 Task: Create Issue Issue0000000403 in Backlog  in Scrum Project Project0000000081 in Jira. Create Issue Issue0000000404 in Backlog  in Scrum Project Project0000000081 in Jira. Create Issue Issue0000000405 in Backlog  in Scrum Project Project0000000081 in Jira. Create Issue Issue0000000406 in Backlog  in Scrum Project Project0000000082 in Jira. Create Issue Issue0000000407 in Backlog  in Scrum Project Project0000000082 in Jira
Action: Mouse moved to (399, 417)
Screenshot: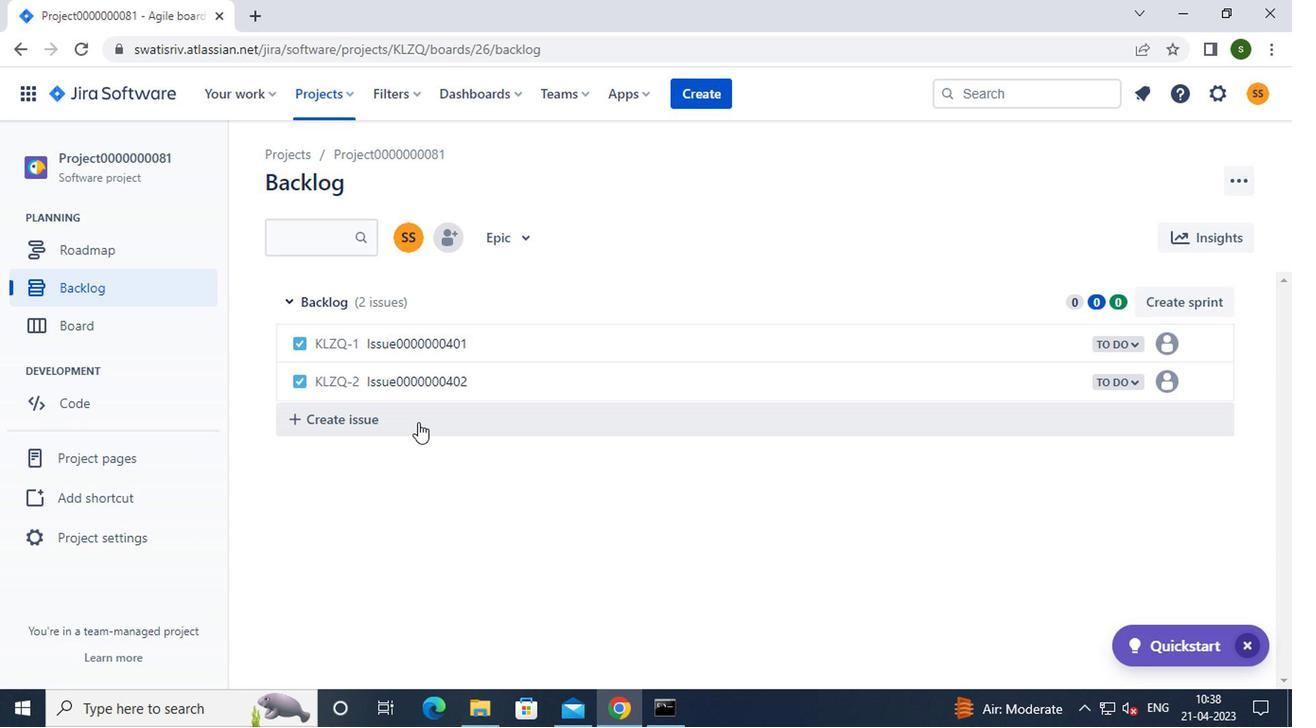 
Action: Mouse pressed left at (399, 417)
Screenshot: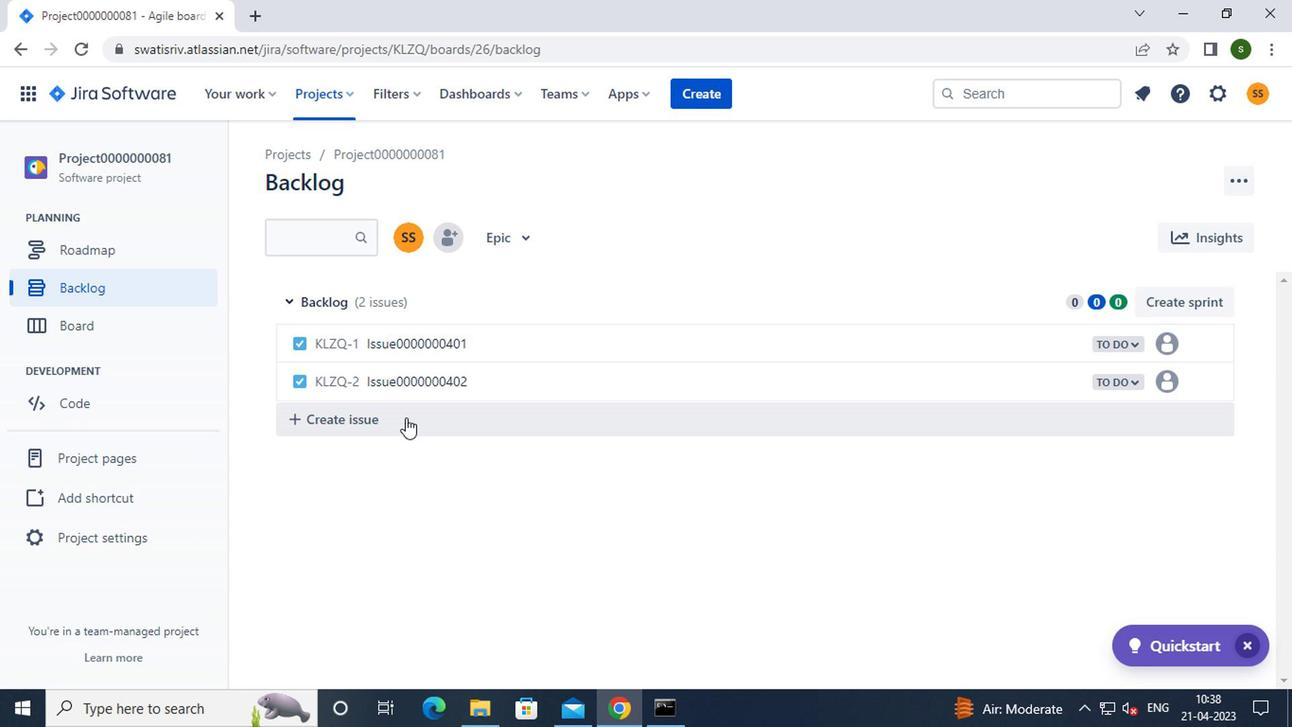 
Action: Mouse moved to (443, 430)
Screenshot: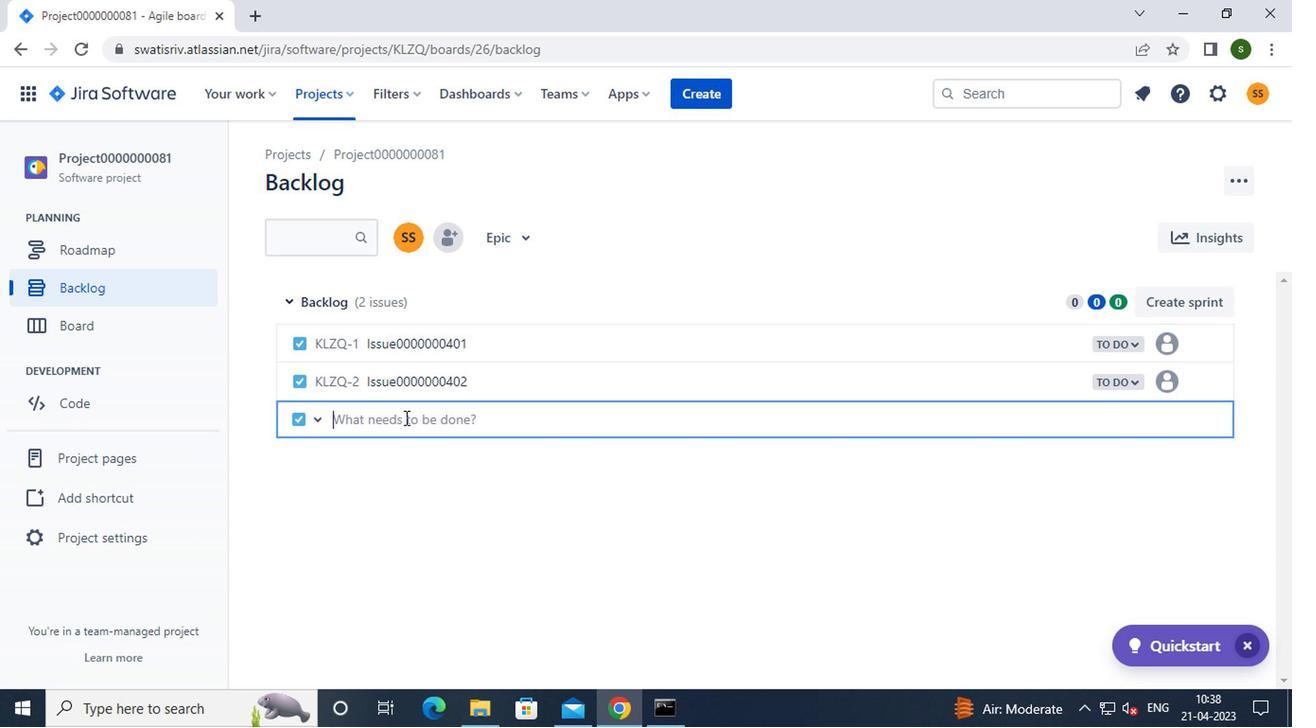 
Action: Key pressed <Key.caps_lock>i<Key.caps_lock>ssue0000000403<Key.enter><Key.caps_lock>i<Key.caps_lock>ssue0000000404<Key.enter><Key.caps_lock>i<Key.caps_lock>ssue0000000405<Key.enter>
Screenshot: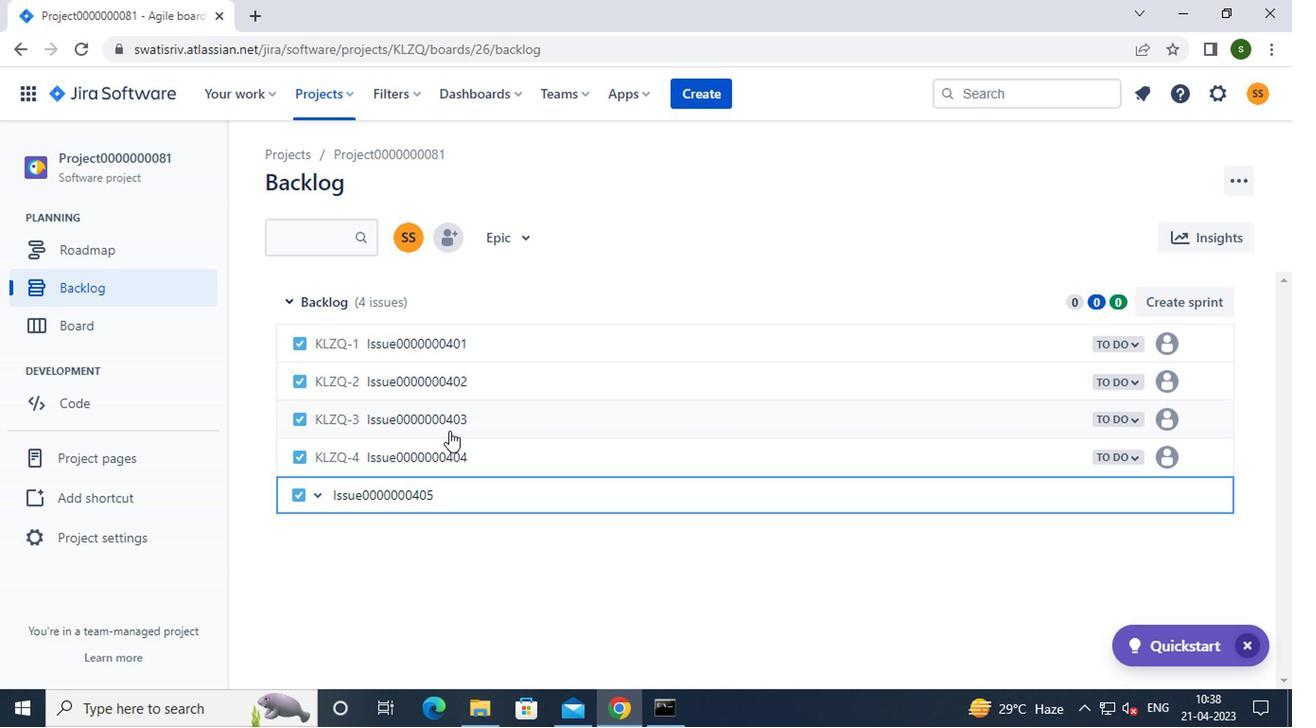 
Action: Mouse moved to (320, 86)
Screenshot: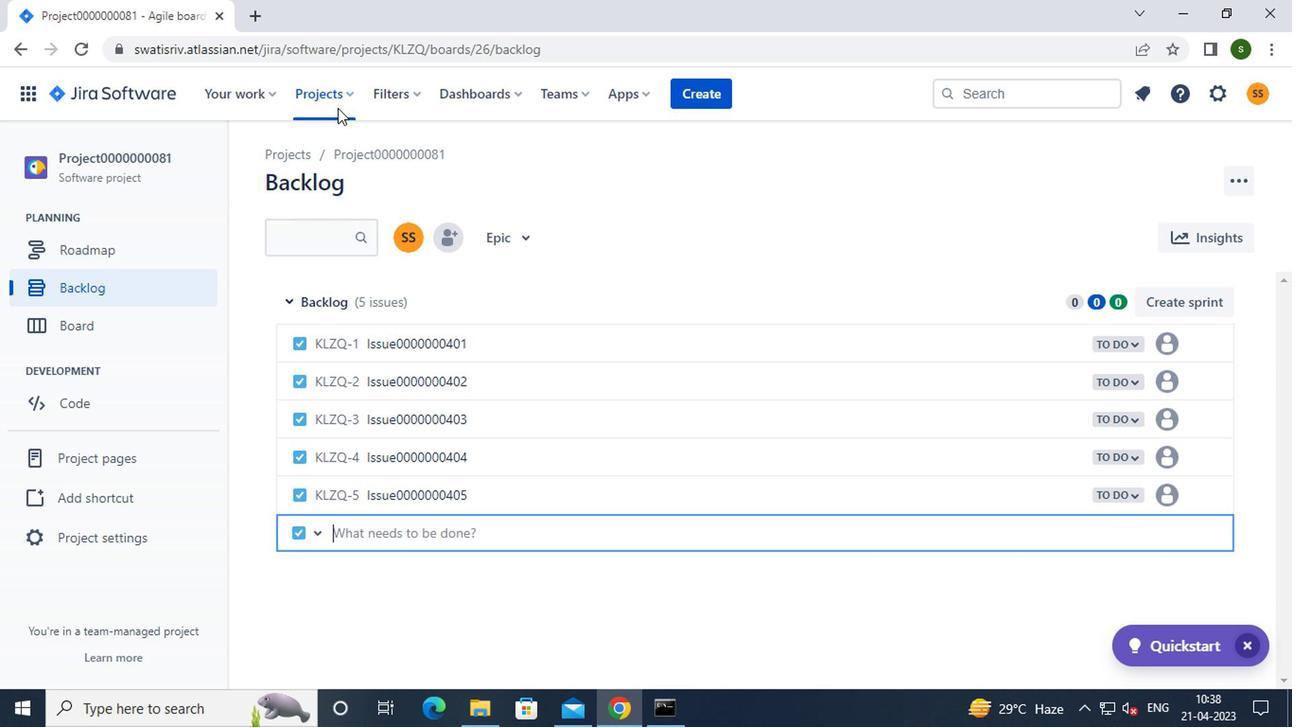 
Action: Mouse pressed left at (320, 86)
Screenshot: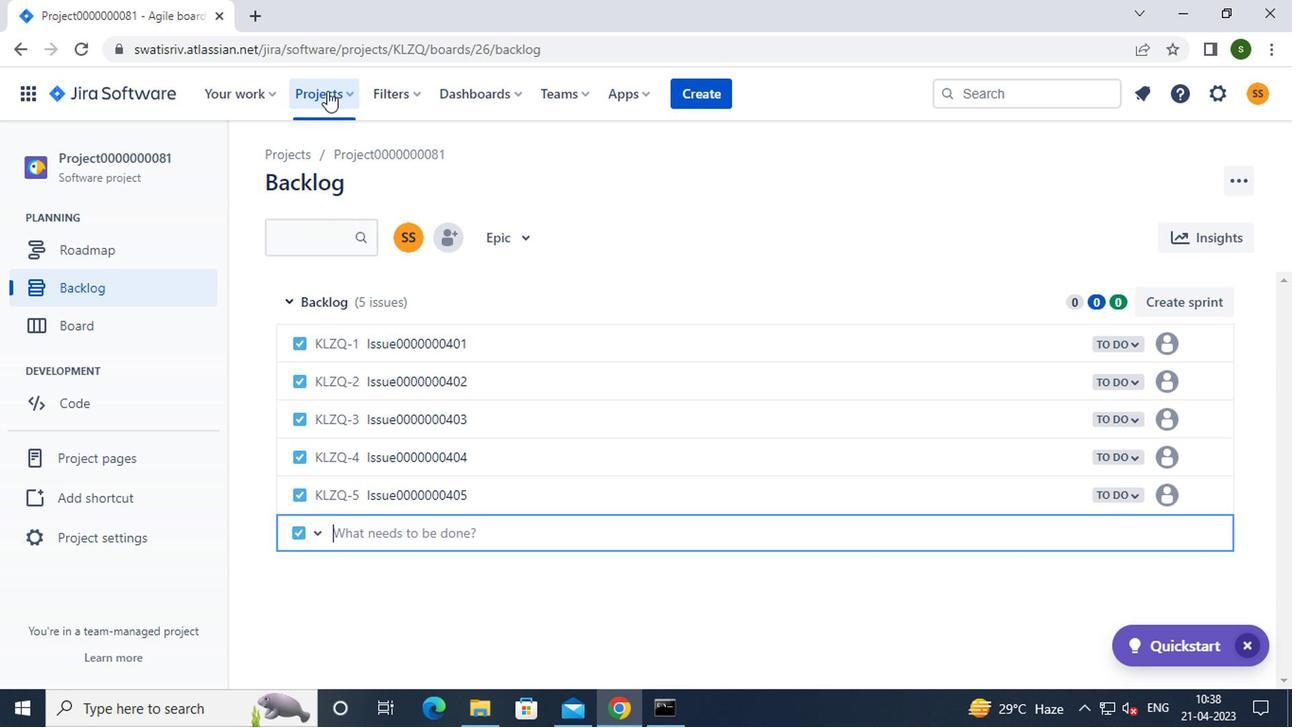 
Action: Mouse moved to (352, 226)
Screenshot: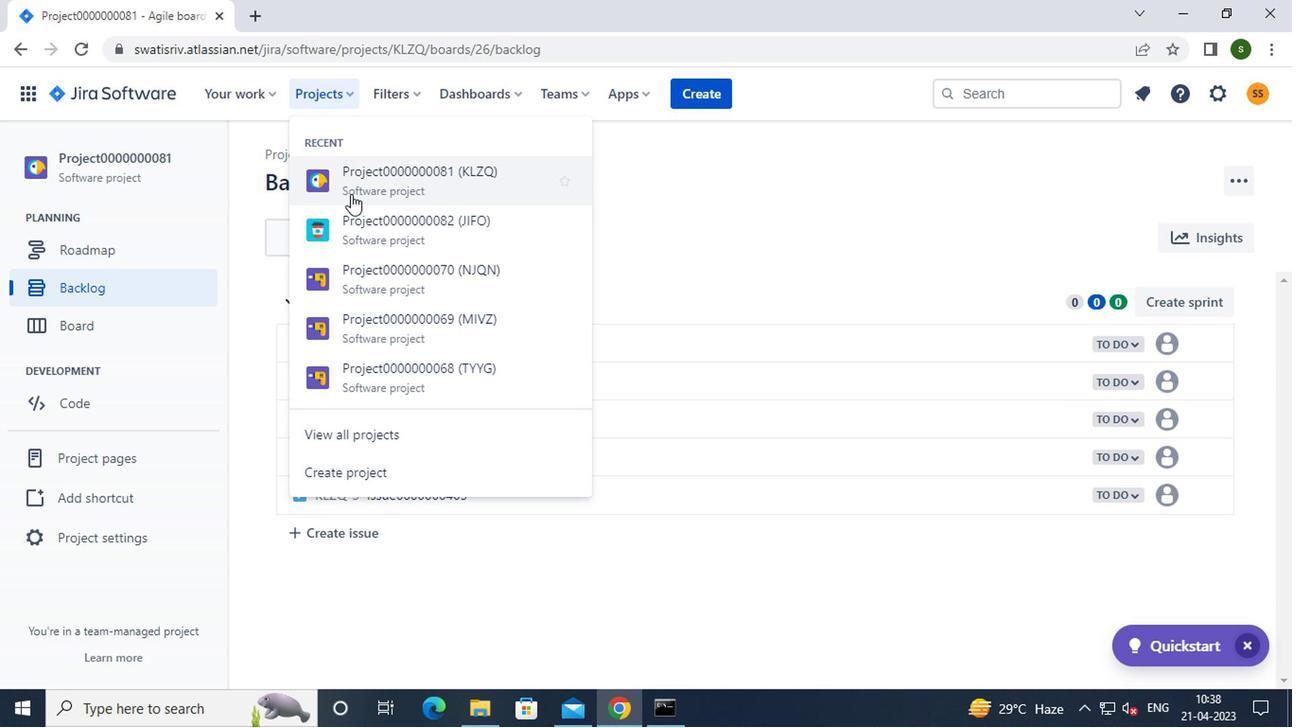 
Action: Mouse pressed left at (352, 226)
Screenshot: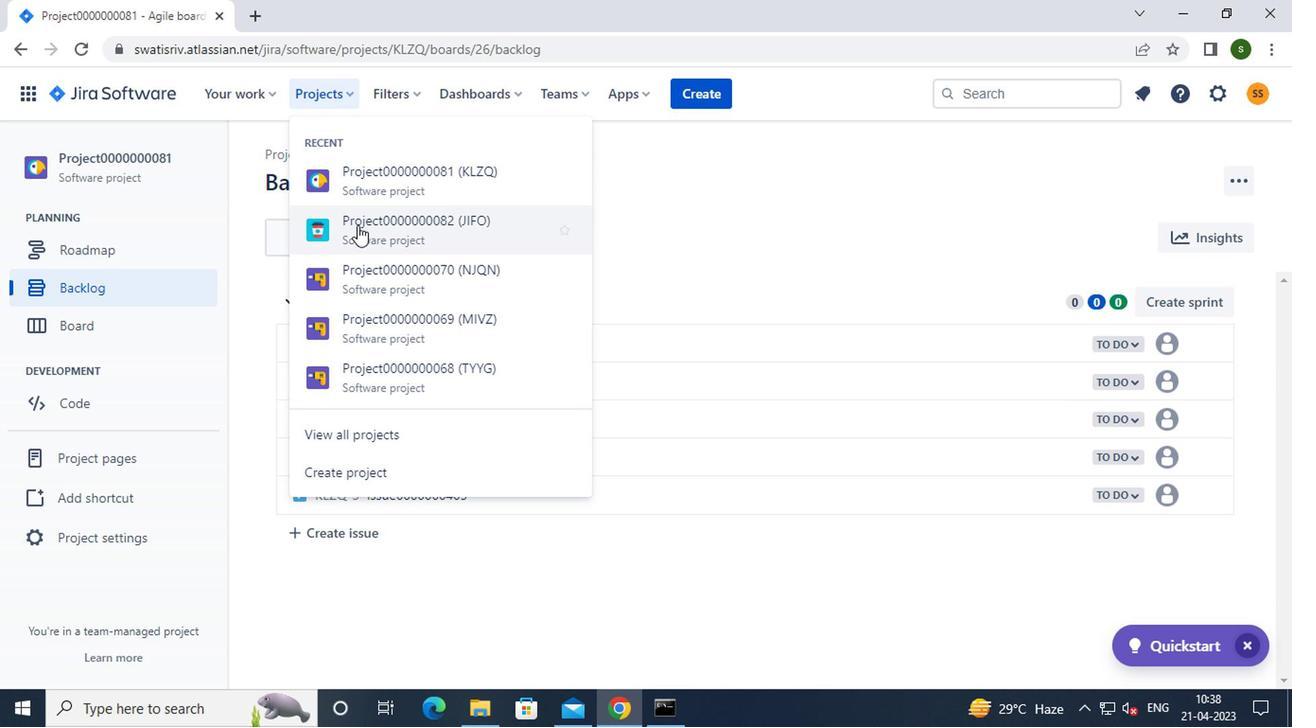 
Action: Mouse moved to (138, 294)
Screenshot: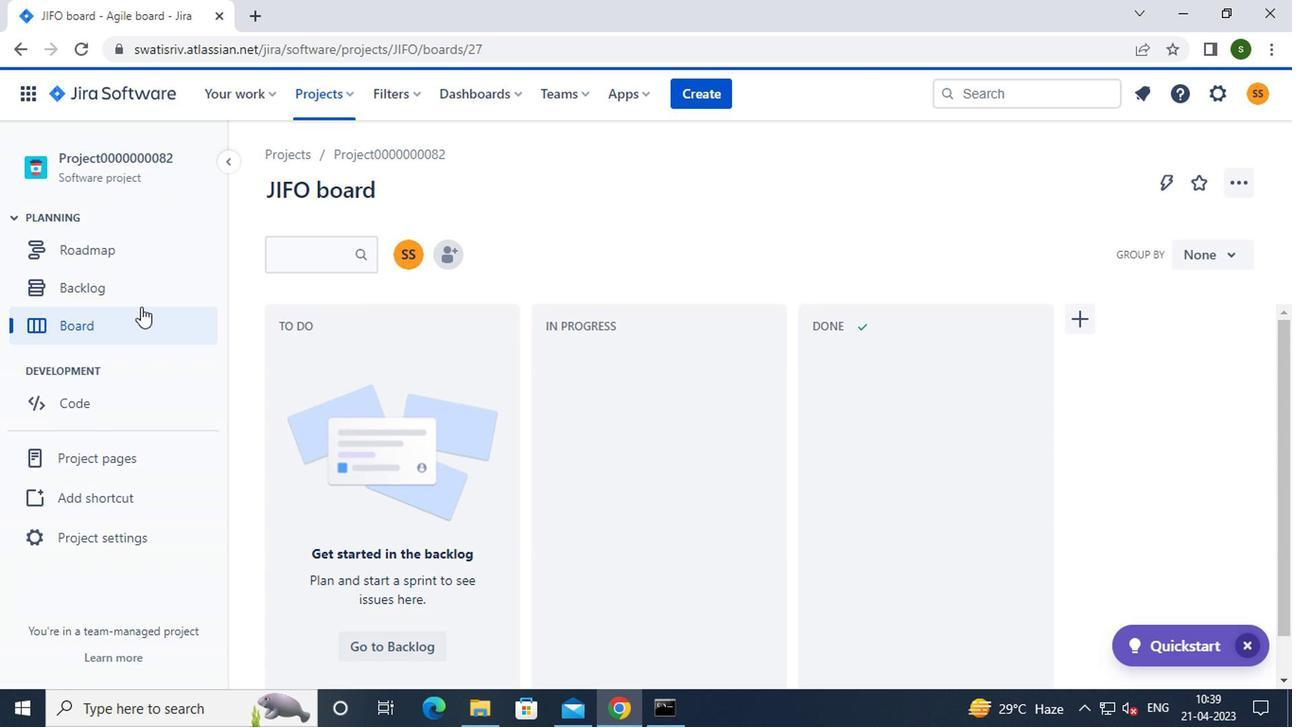 
Action: Mouse pressed left at (138, 294)
Screenshot: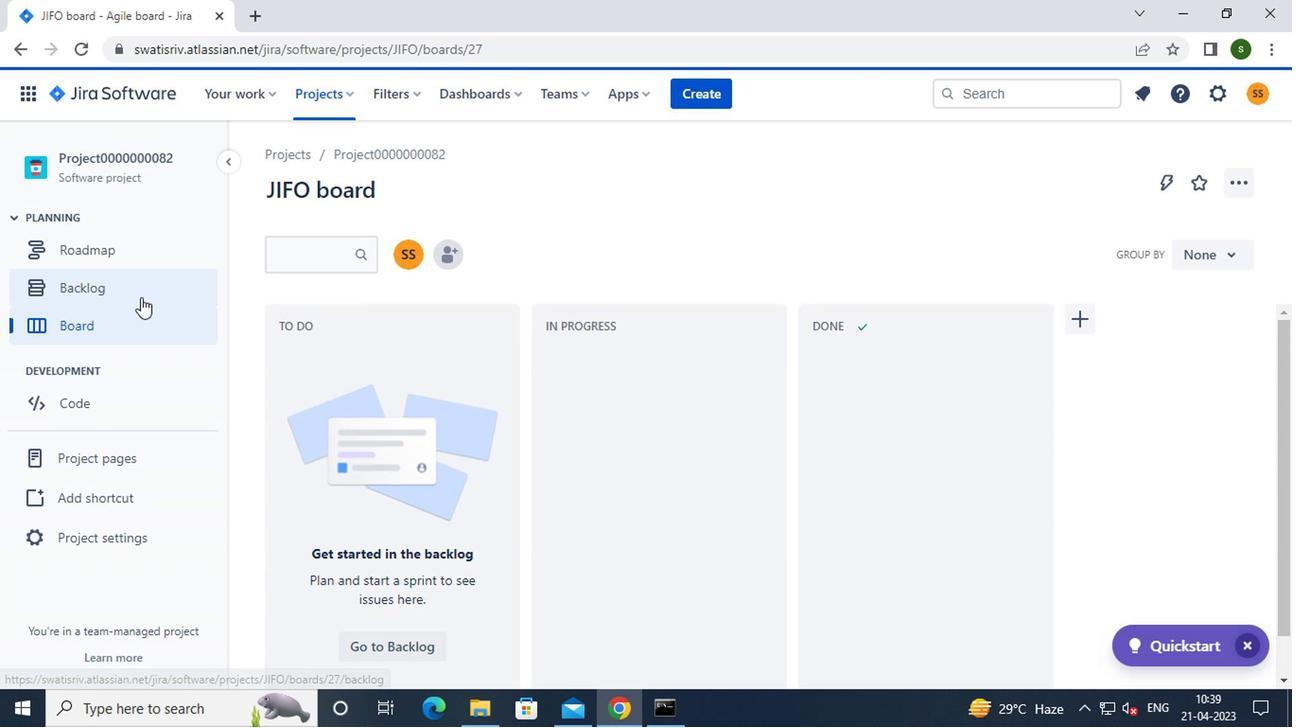 
Action: Mouse moved to (323, 385)
Screenshot: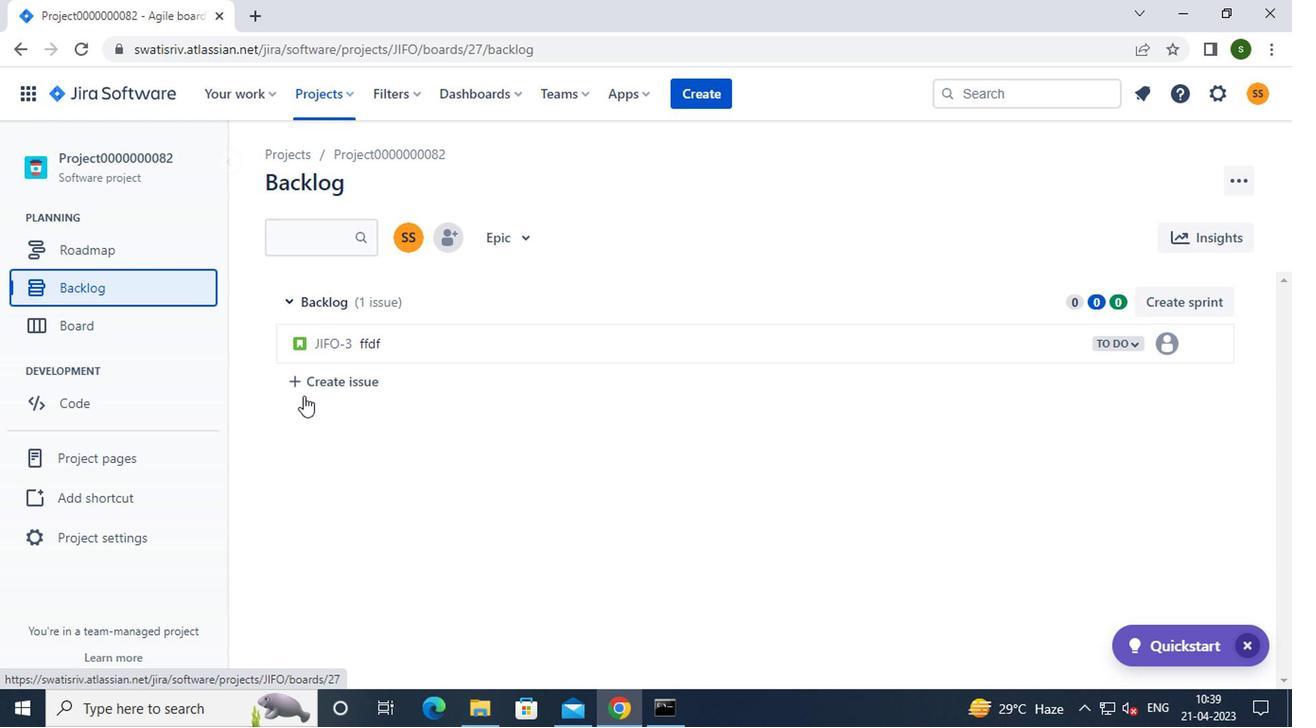 
Action: Mouse pressed left at (323, 385)
Screenshot: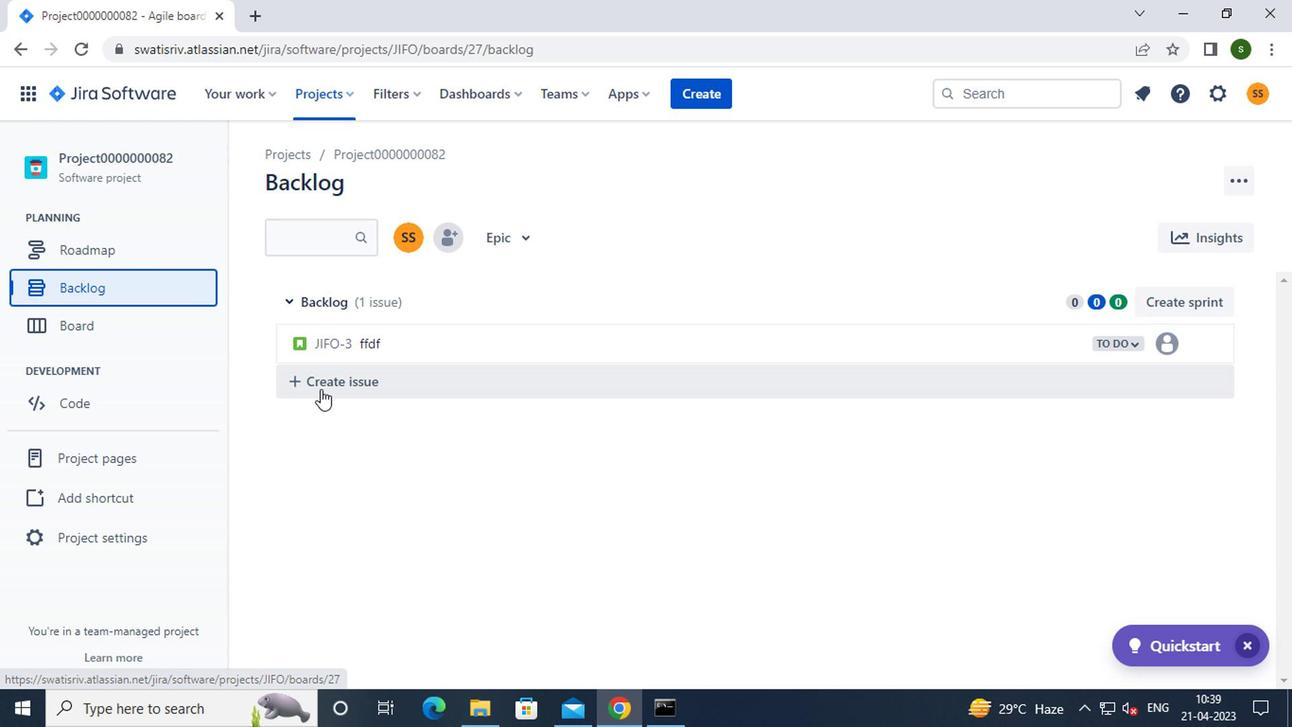 
Action: Mouse moved to (427, 382)
Screenshot: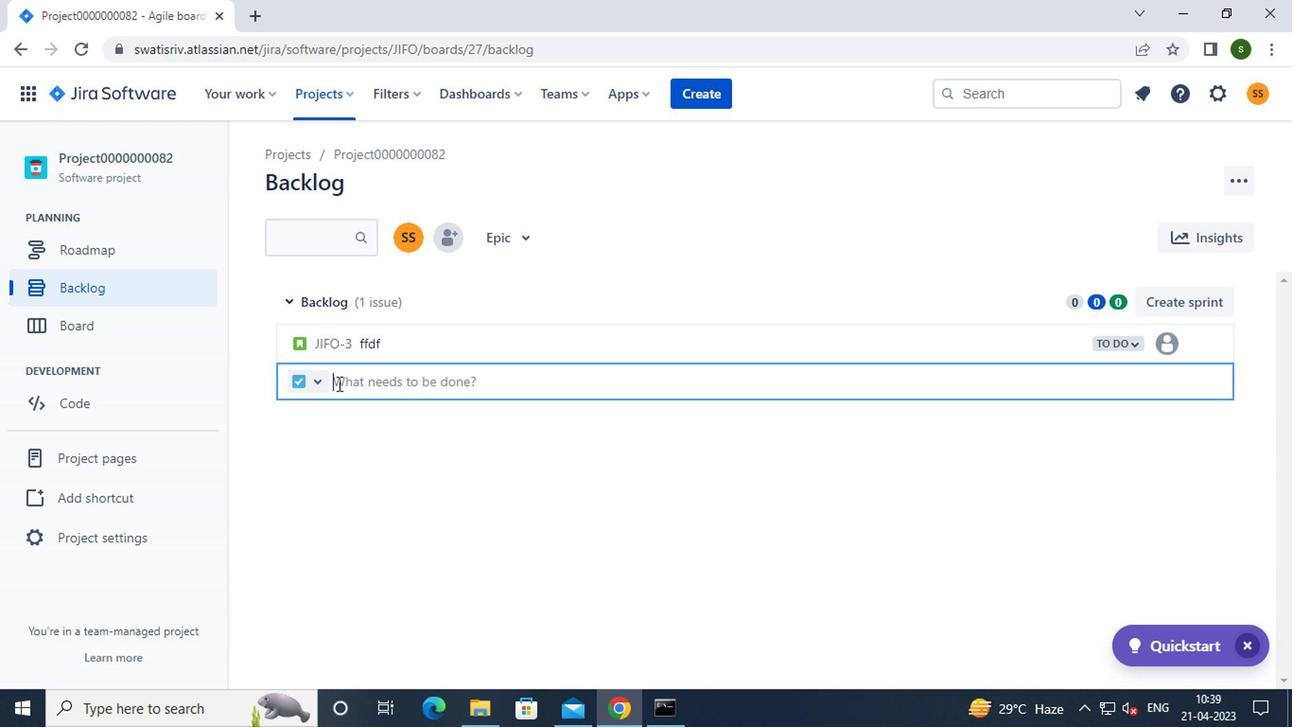 
Action: Key pressed <Key.caps_lock>i<Key.caps_lock>ssue0000000406<Key.enter><Key.caps_lock>i<Key.caps_lock>ssue0000000407<Key.enter>
Screenshot: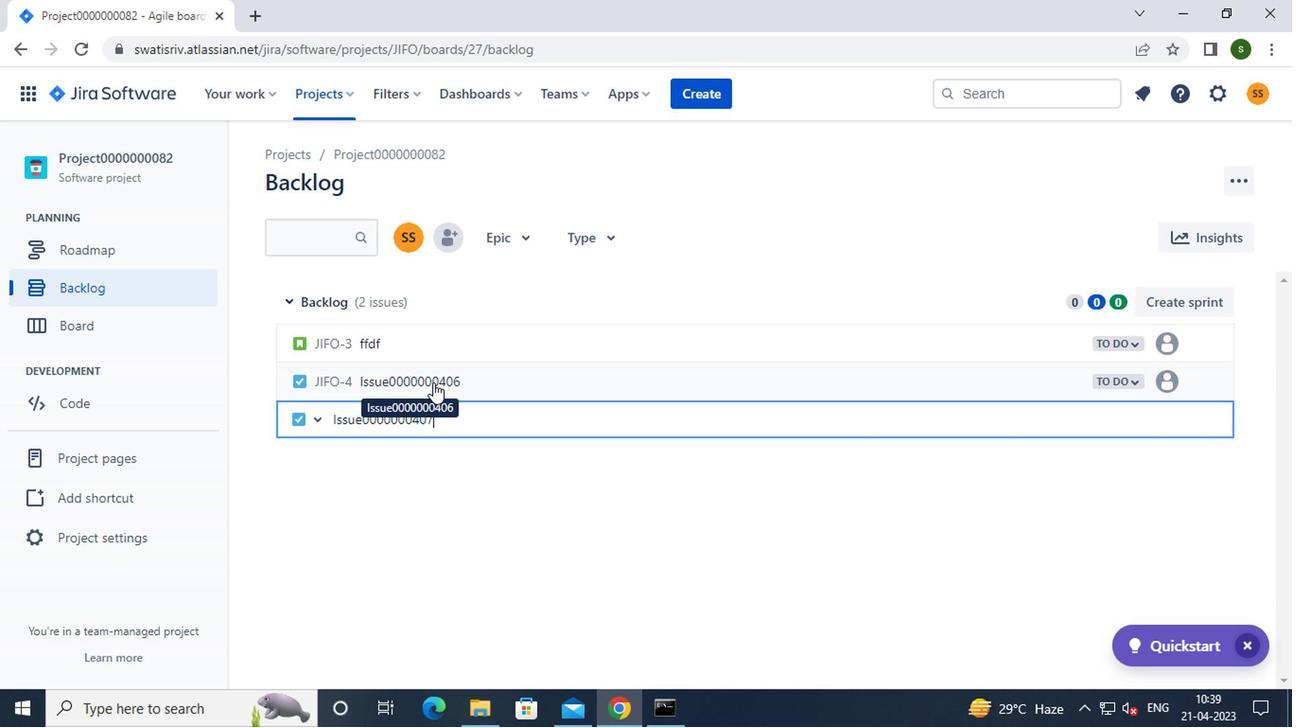 
Action: Mouse moved to (386, 533)
Screenshot: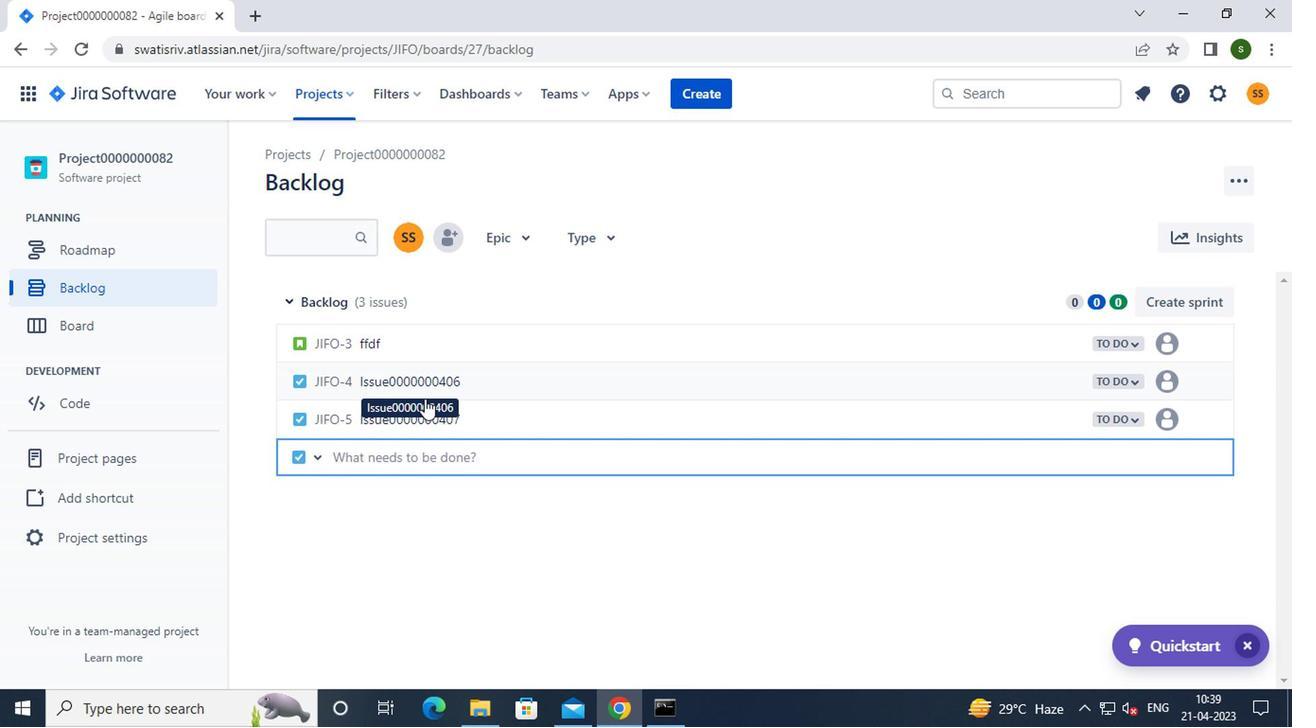 
